 Task: Create a blank project BrainWave with privacy Public and default view as List and in the team Taskers . Create three sections in the project as To-Do, Doing and Done
Action: Mouse moved to (64, 222)
Screenshot: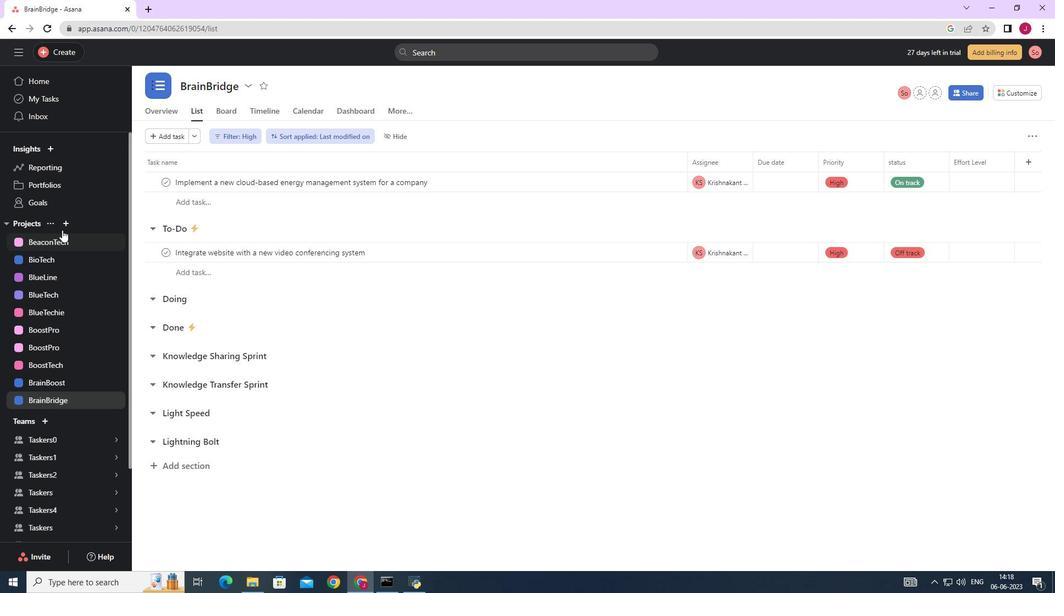 
Action: Mouse pressed left at (64, 222)
Screenshot: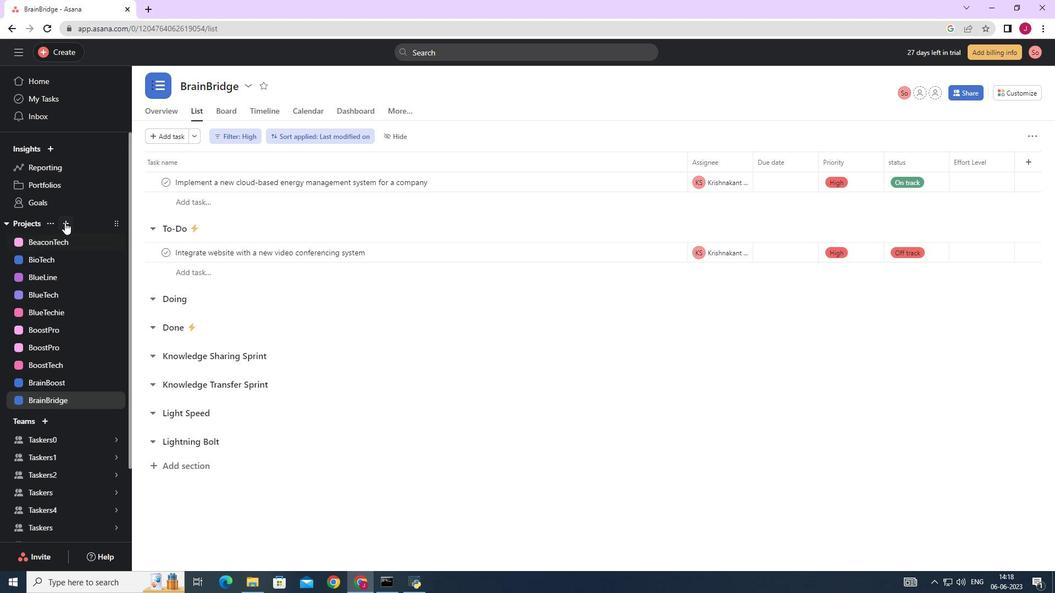
Action: Mouse moved to (107, 251)
Screenshot: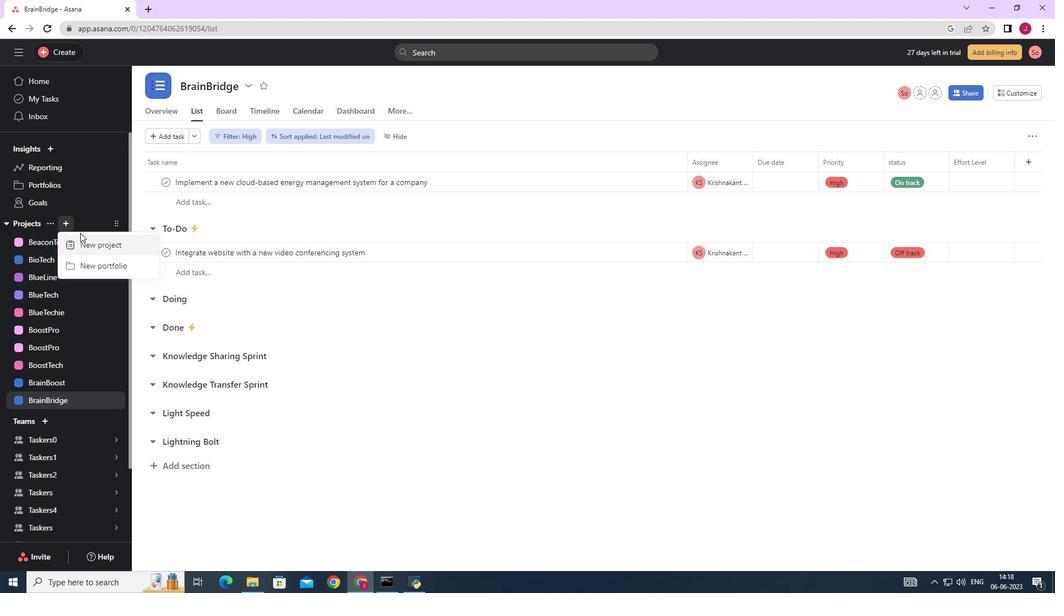 
Action: Mouse pressed left at (107, 251)
Screenshot: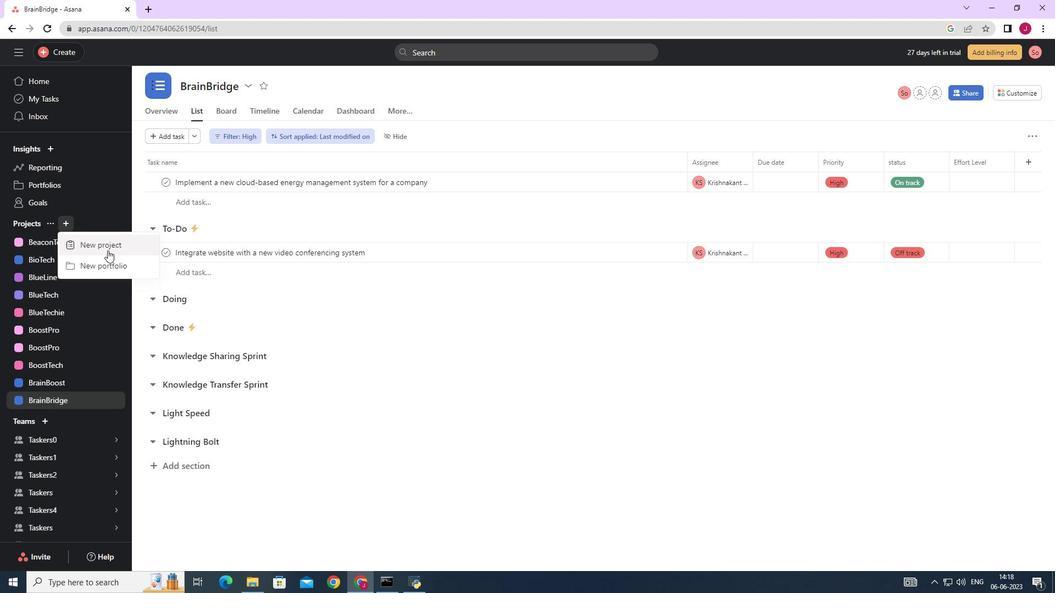 
Action: Mouse moved to (436, 222)
Screenshot: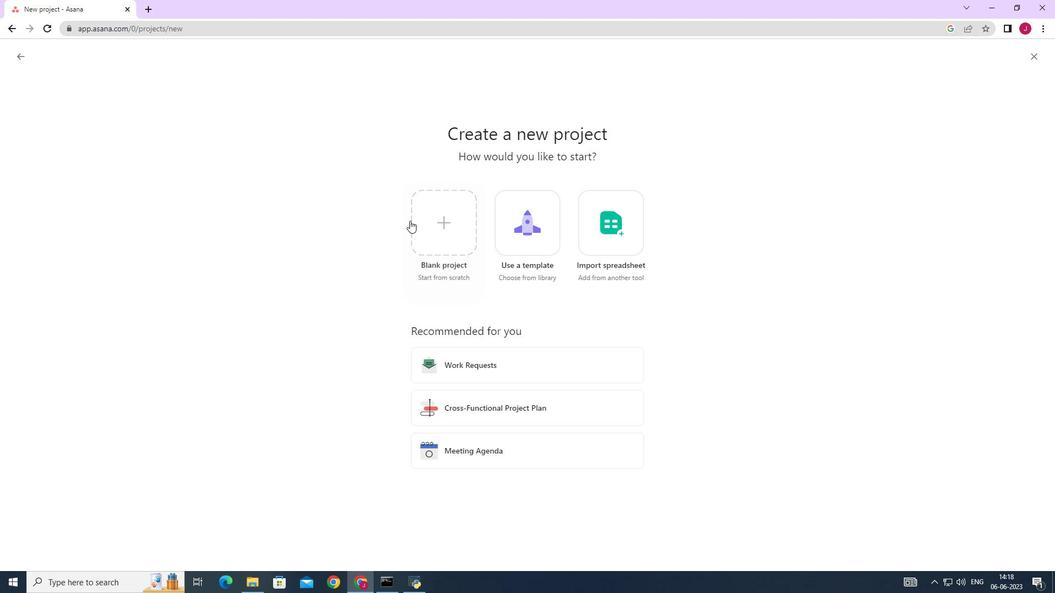 
Action: Mouse pressed left at (436, 222)
Screenshot: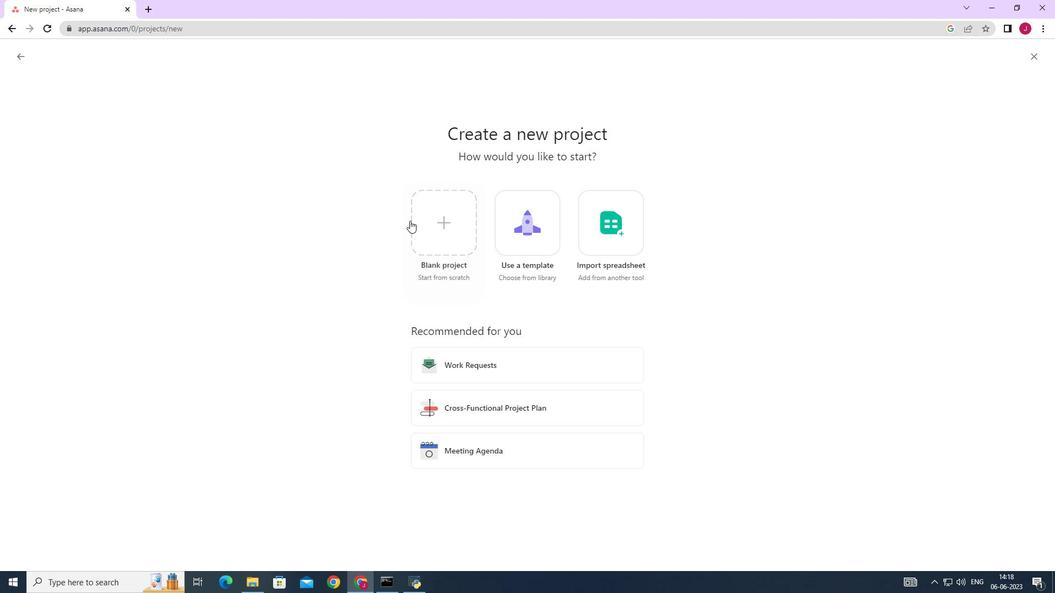 
Action: Mouse moved to (256, 136)
Screenshot: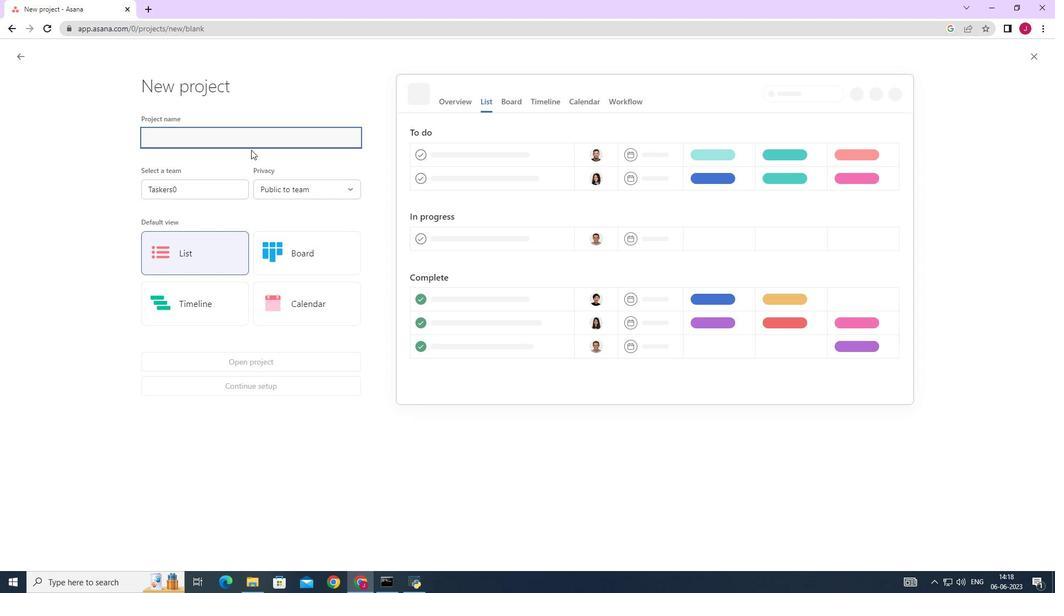 
Action: Mouse pressed left at (256, 136)
Screenshot: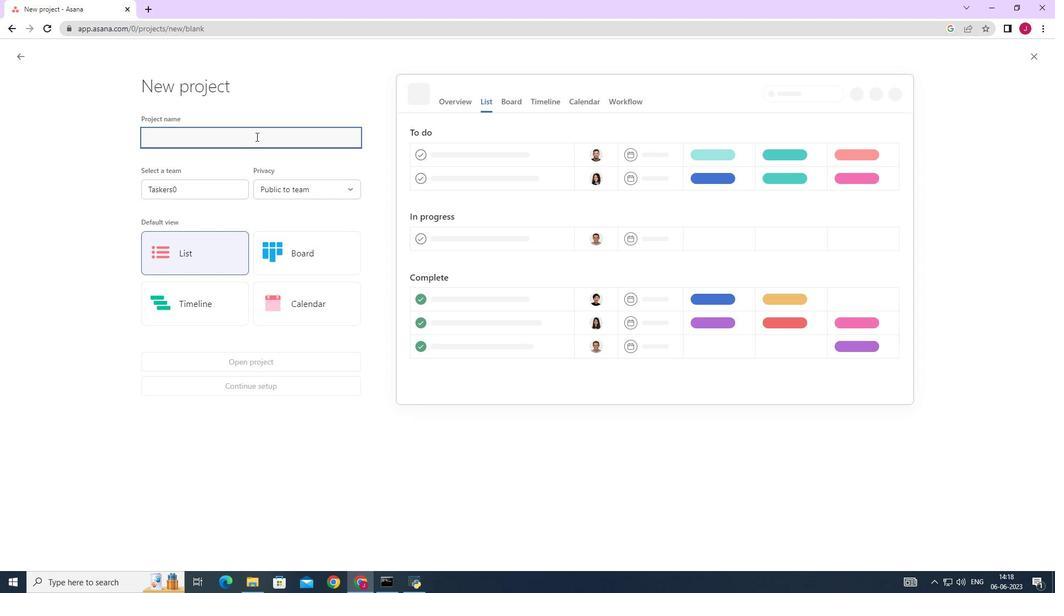
Action: Mouse moved to (256, 136)
Screenshot: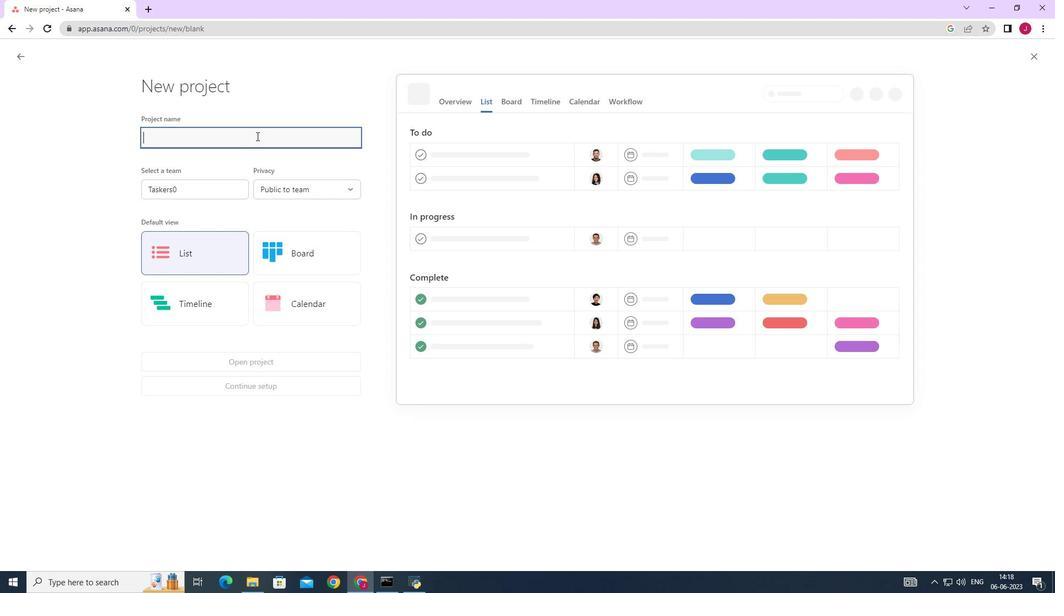 
Action: Key pressed <Key.caps_lock>B<Key.caps_lock>rain<Key.caps_lock>W<Key.caps_lock>ave
Screenshot: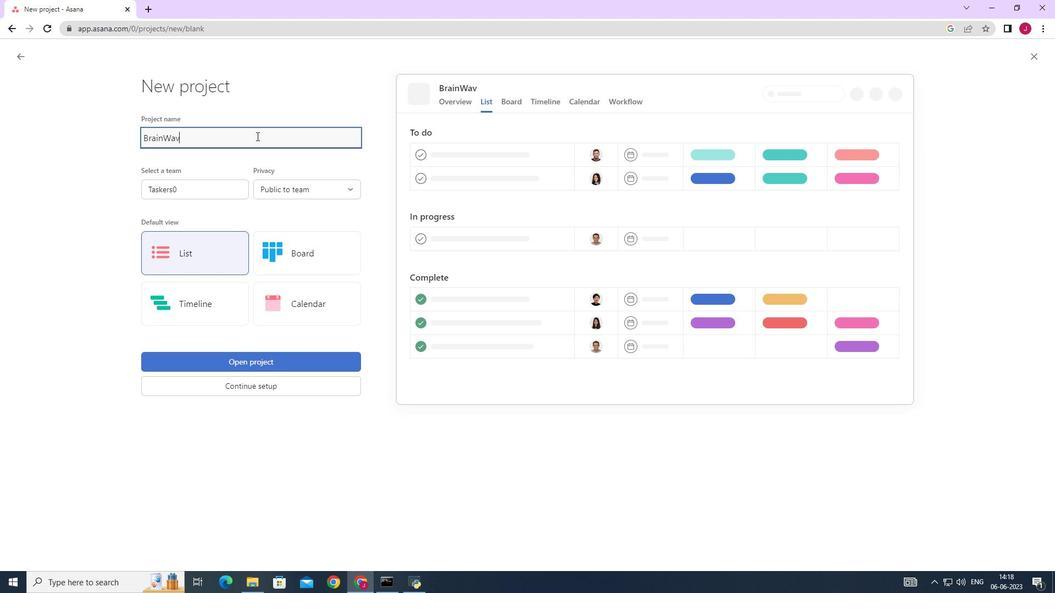 
Action: Mouse moved to (196, 184)
Screenshot: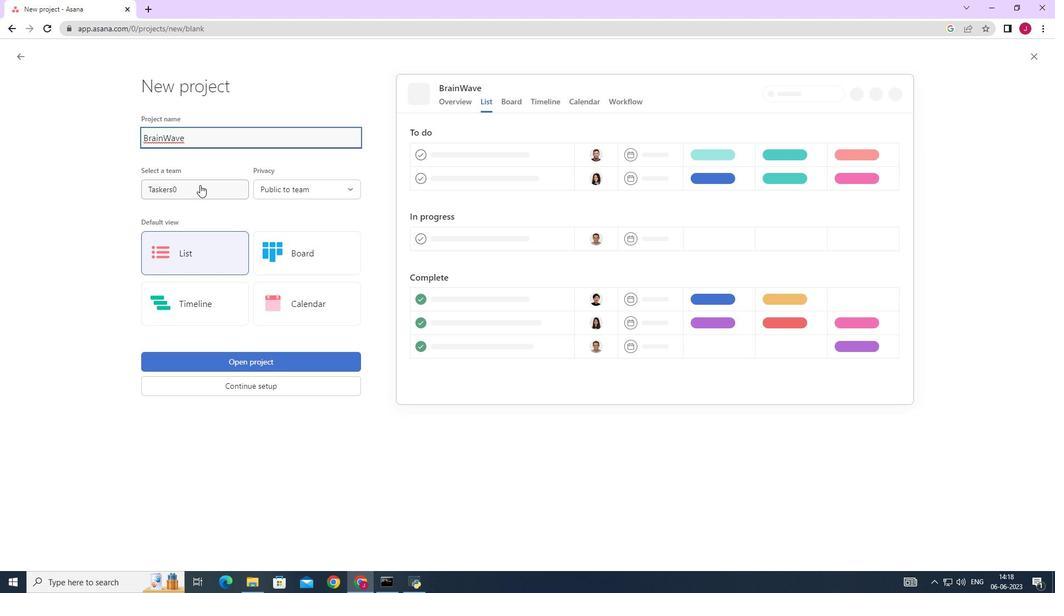 
Action: Mouse pressed left at (196, 184)
Screenshot: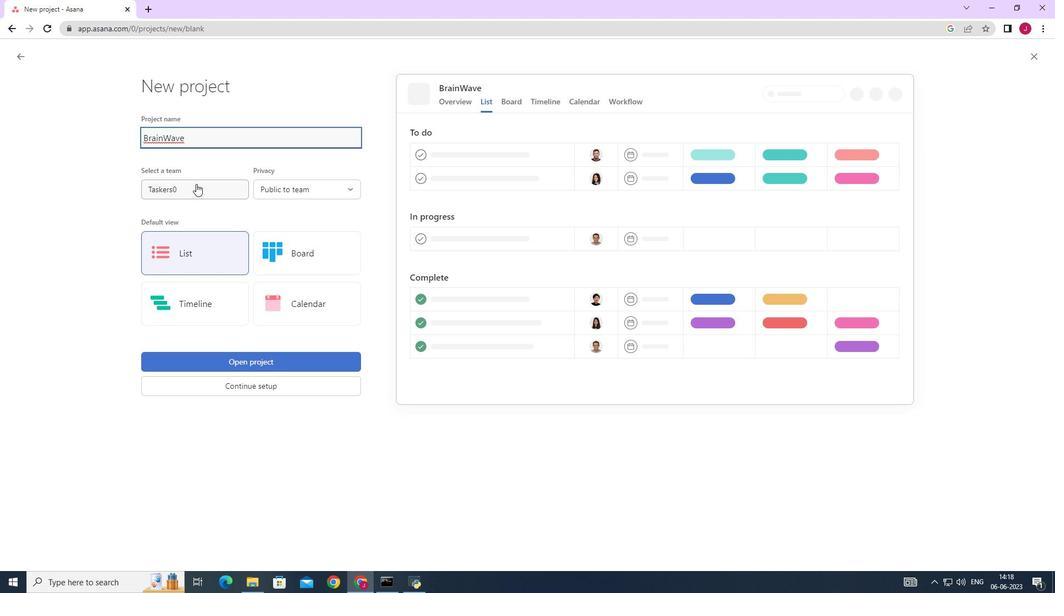 
Action: Mouse moved to (193, 232)
Screenshot: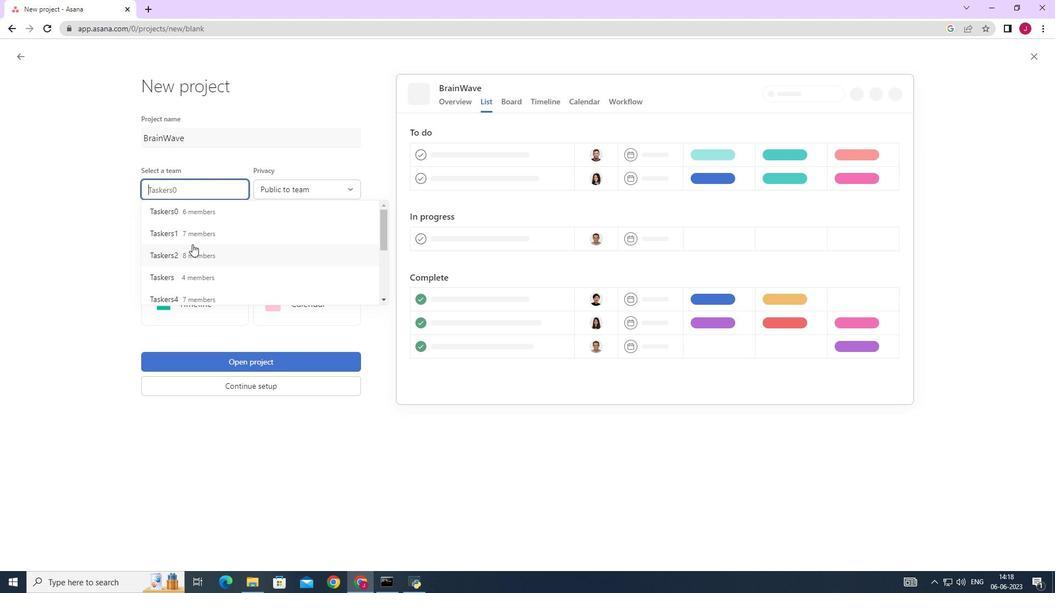 
Action: Mouse pressed left at (193, 232)
Screenshot: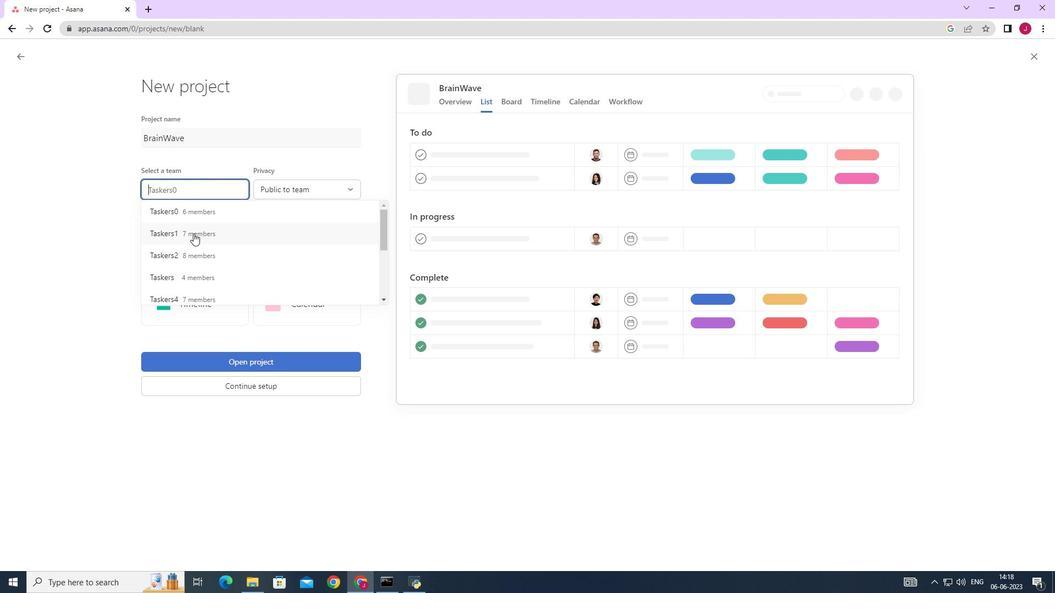 
Action: Mouse moved to (295, 190)
Screenshot: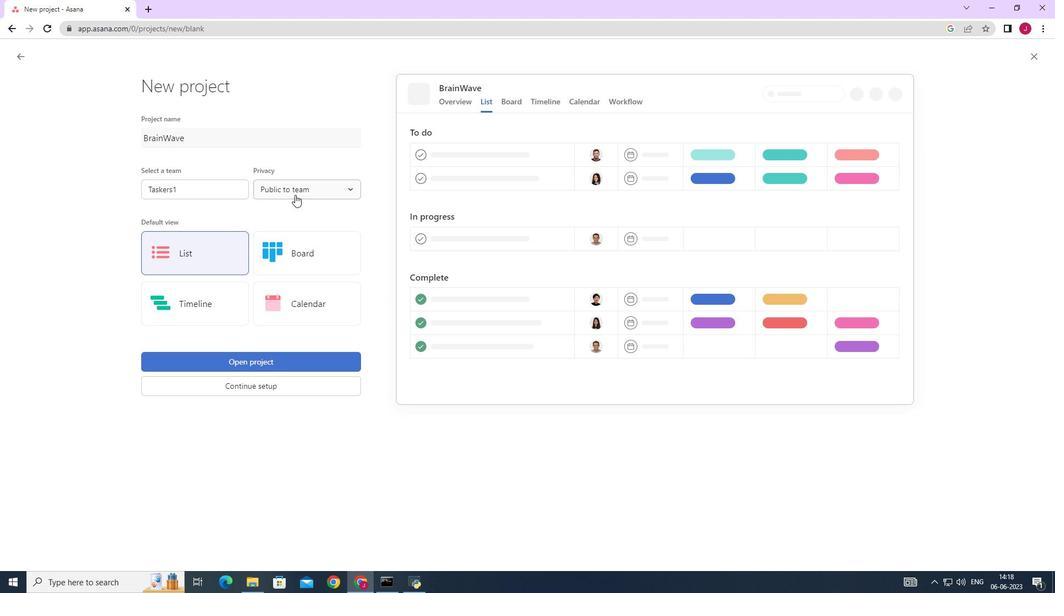 
Action: Mouse pressed left at (295, 190)
Screenshot: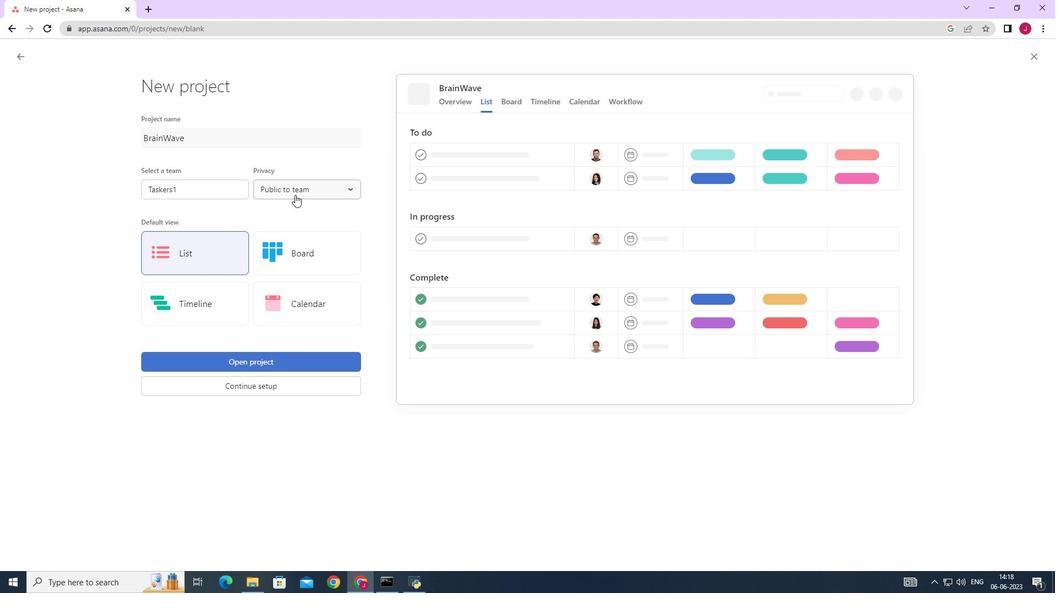 
Action: Mouse moved to (288, 212)
Screenshot: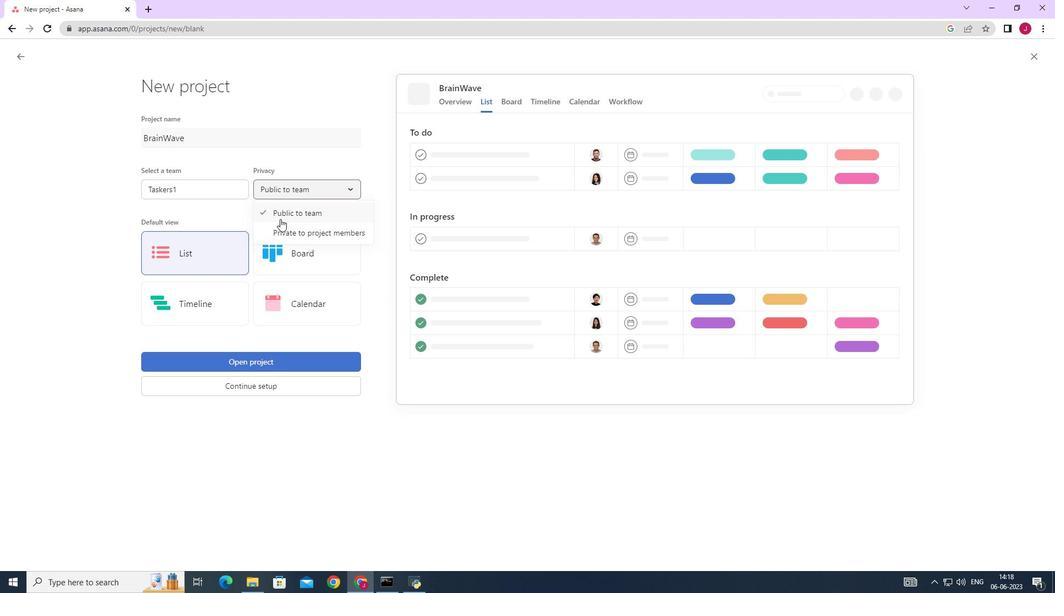 
Action: Mouse pressed left at (288, 212)
Screenshot: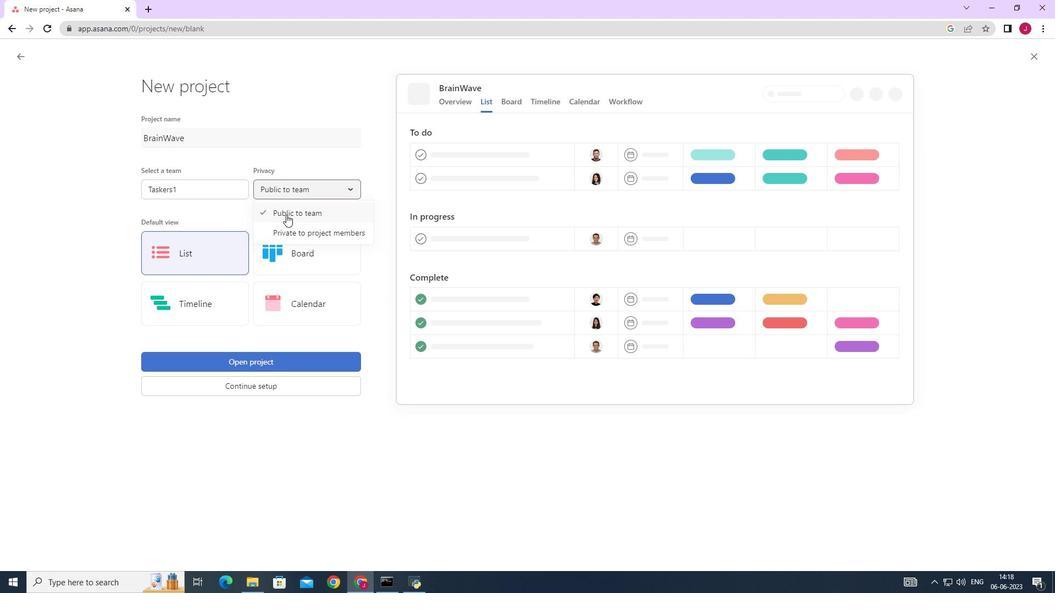 
Action: Mouse moved to (197, 264)
Screenshot: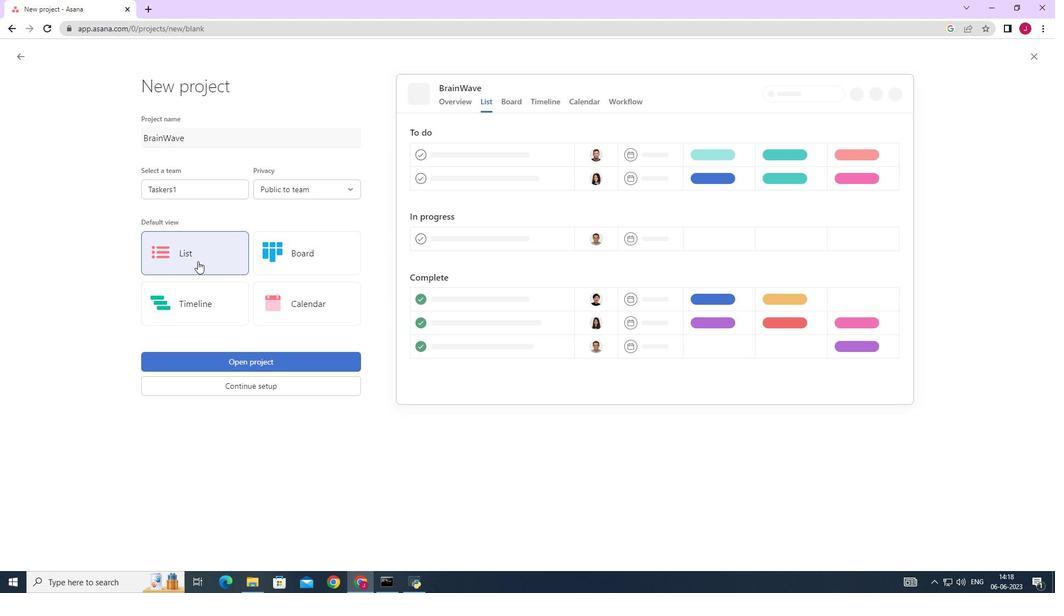 
Action: Mouse pressed left at (197, 264)
Screenshot: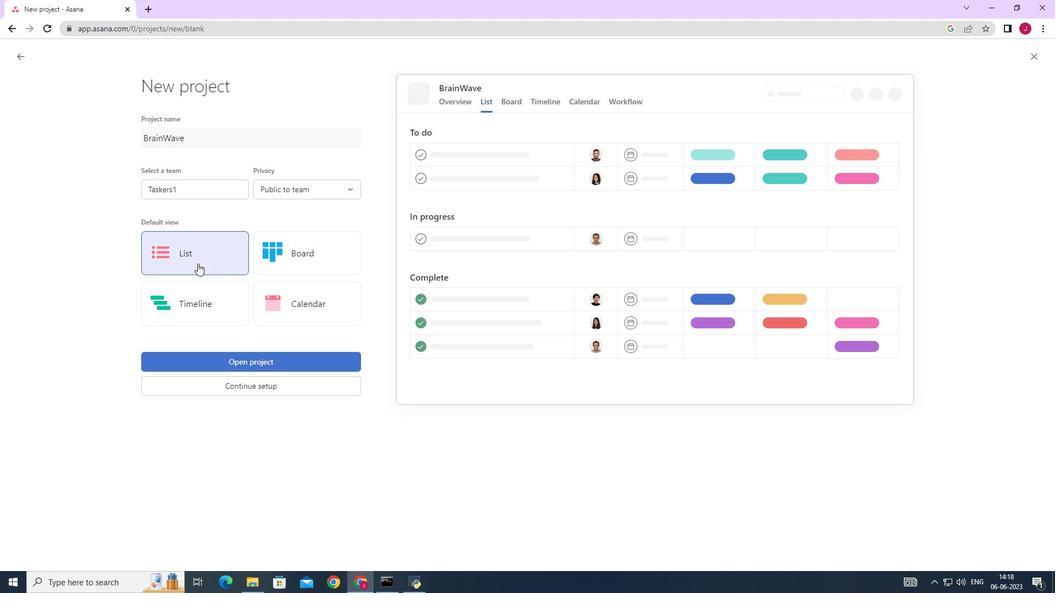 
Action: Mouse moved to (284, 359)
Screenshot: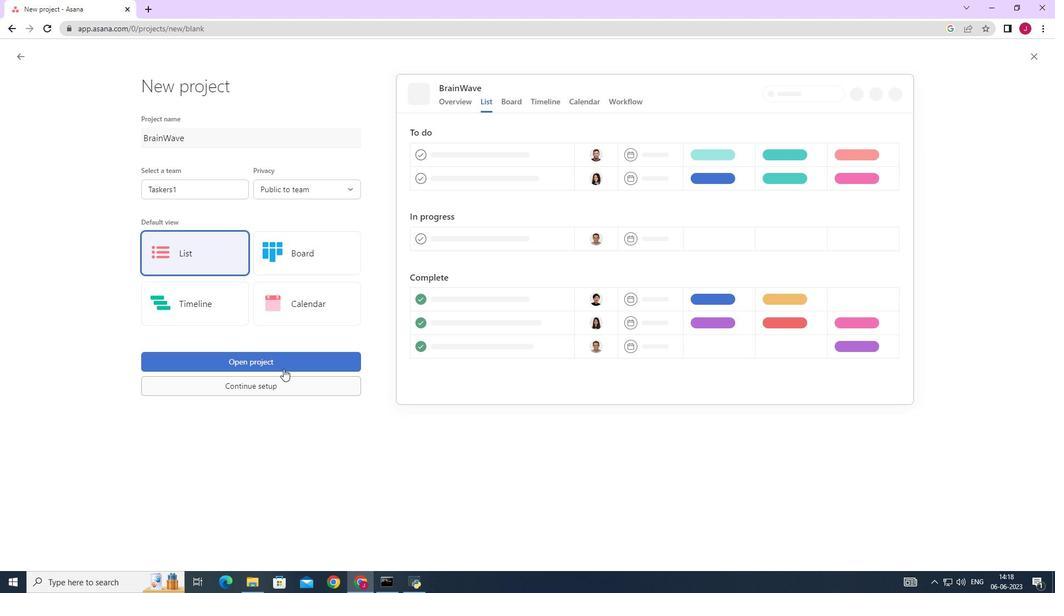 
Action: Mouse pressed left at (284, 359)
Screenshot: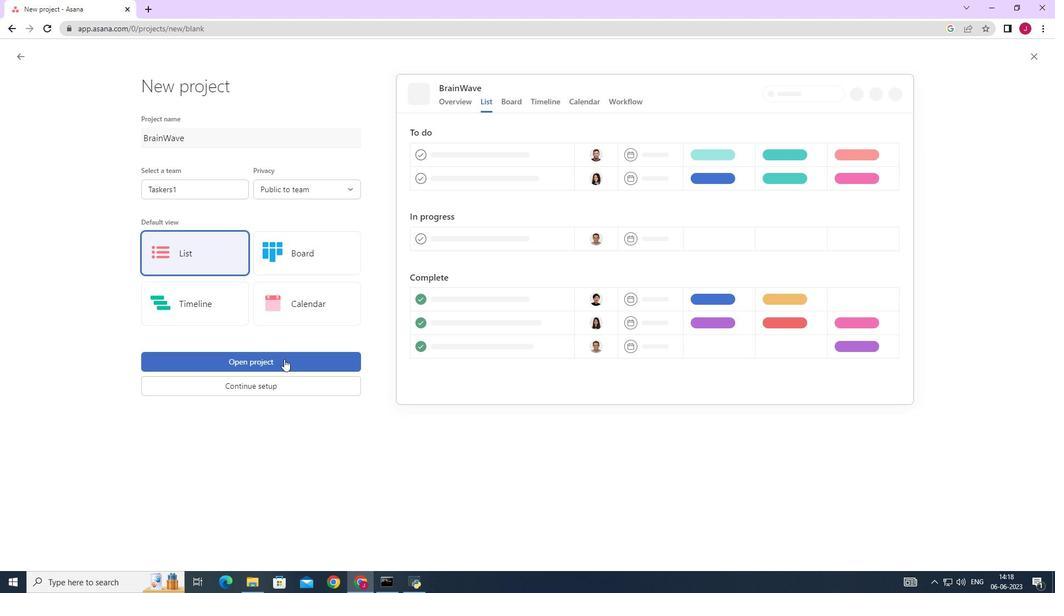 
Action: Mouse moved to (190, 242)
Screenshot: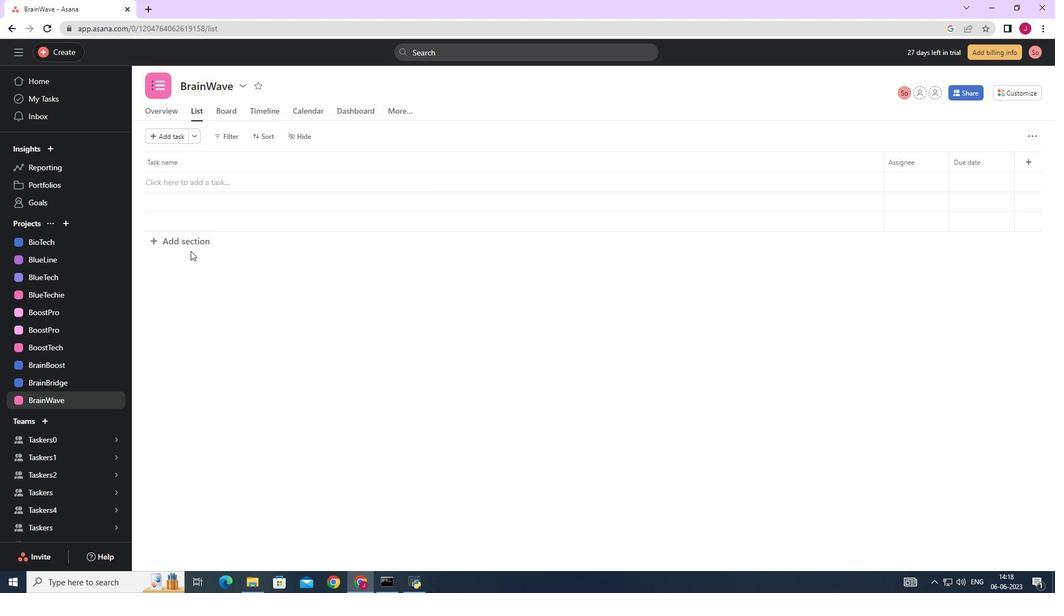 
Action: Mouse pressed left at (190, 242)
Screenshot: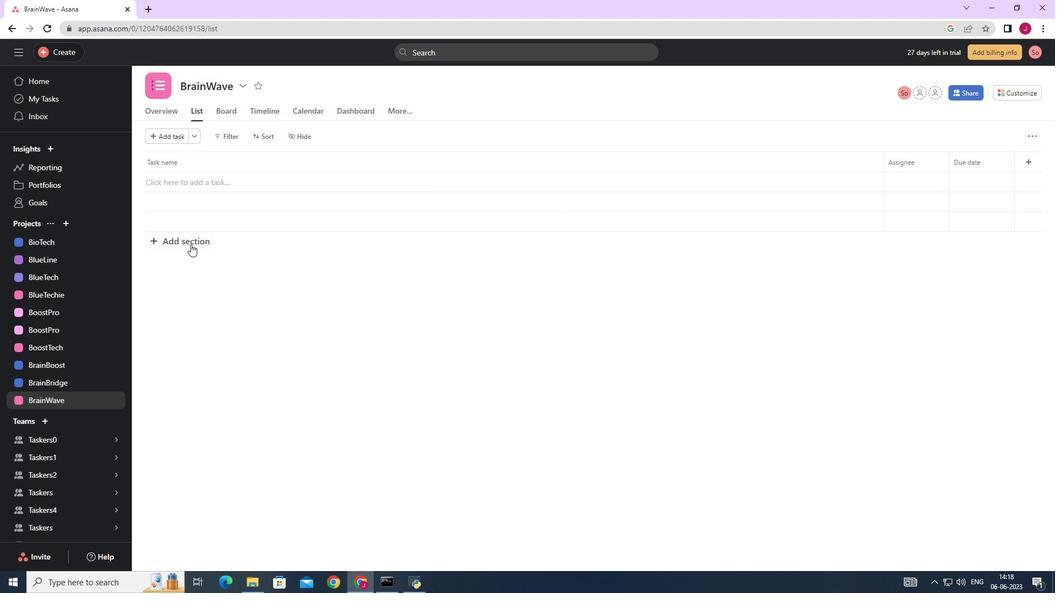 
Action: Mouse moved to (235, 185)
Screenshot: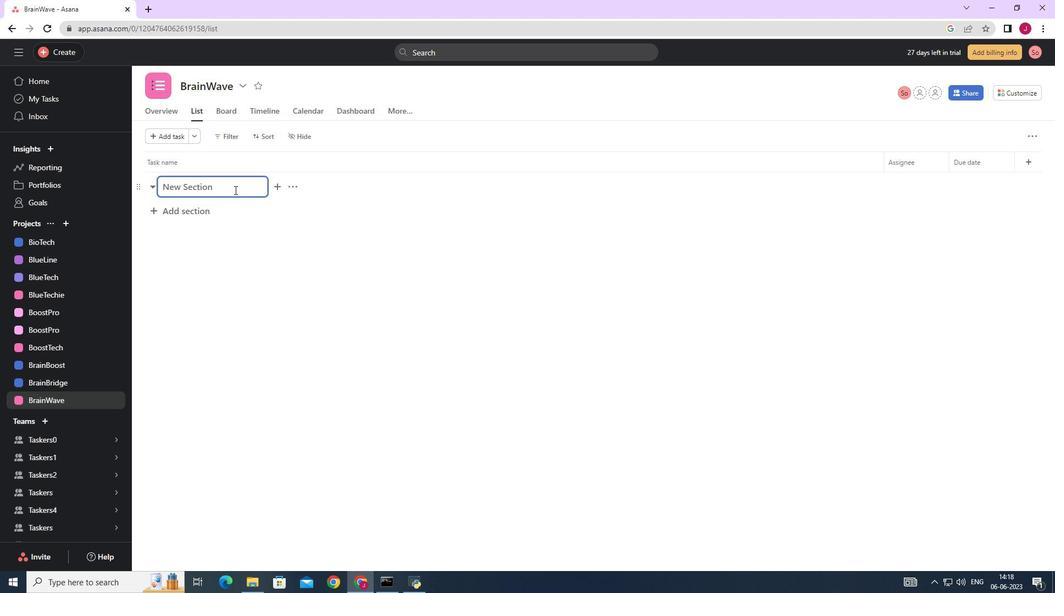 
Action: Key pressed <Key.caps_lock>T<Key.caps_lock>o-<Key.caps_lock>D<Key.caps_lock>o
Screenshot: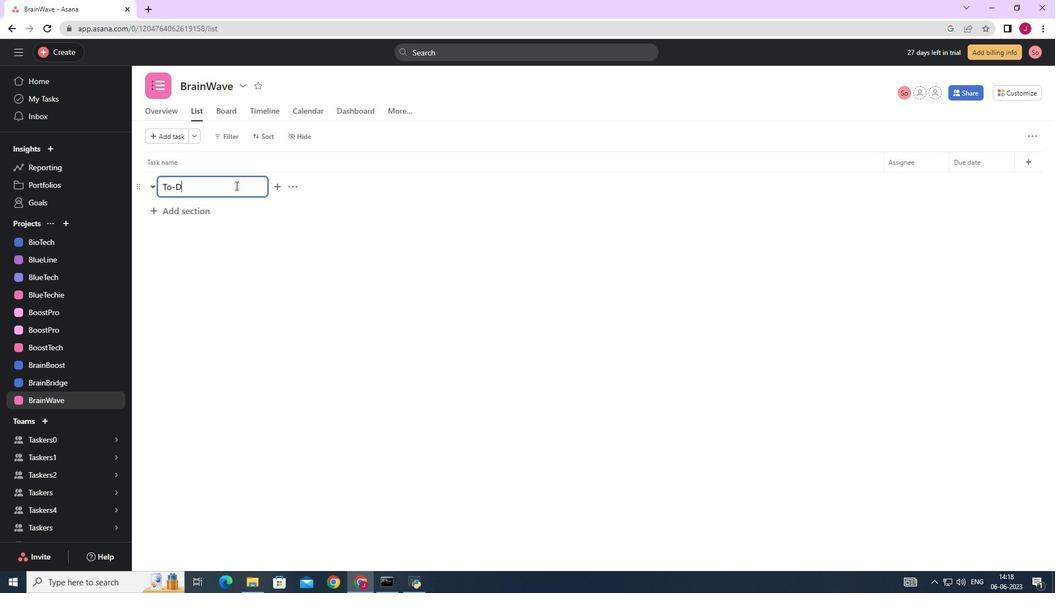 
Action: Mouse moved to (205, 211)
Screenshot: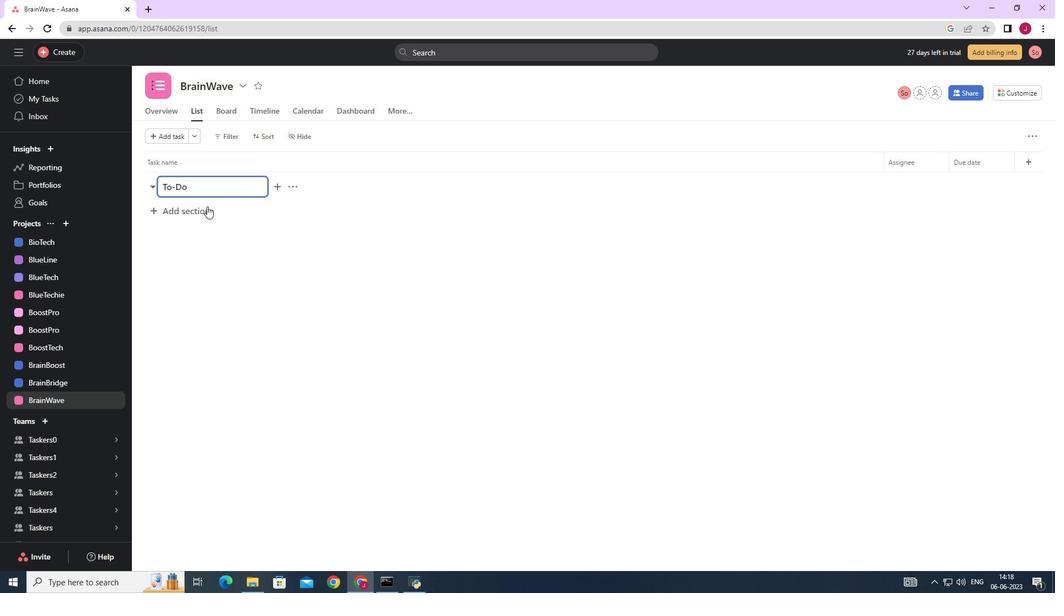 
Action: Mouse pressed left at (205, 211)
Screenshot: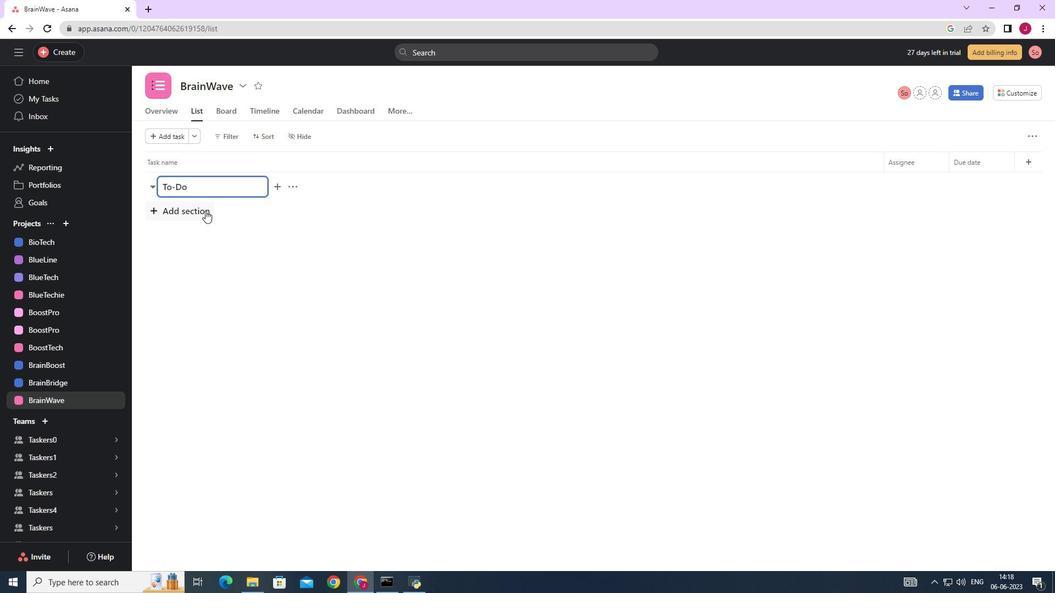 
Action: Key pressed <Key.caps_lock>D<Key.caps_lock>oing
Screenshot: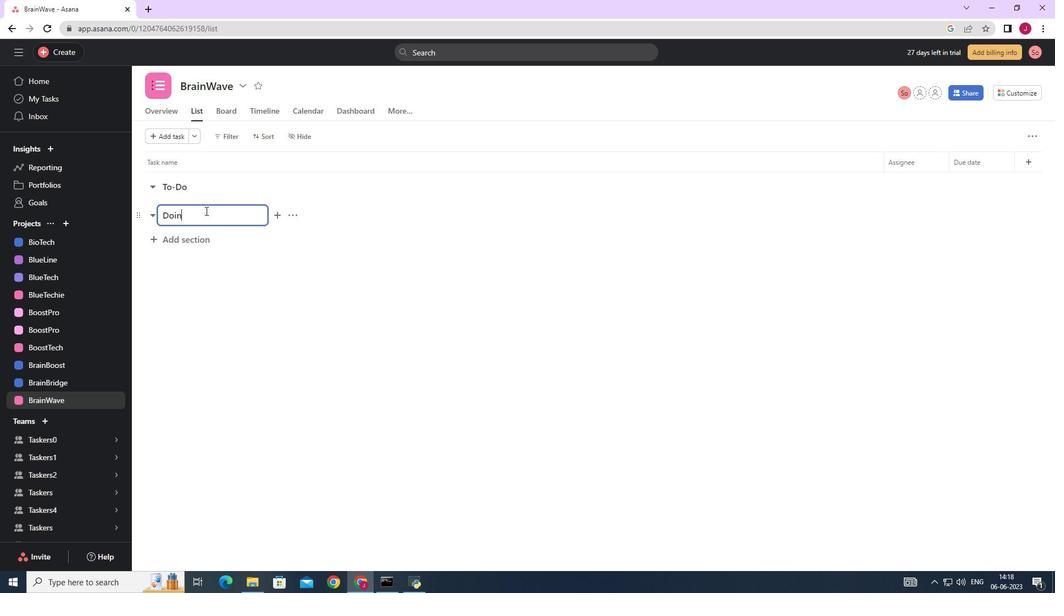 
Action: Mouse moved to (206, 240)
Screenshot: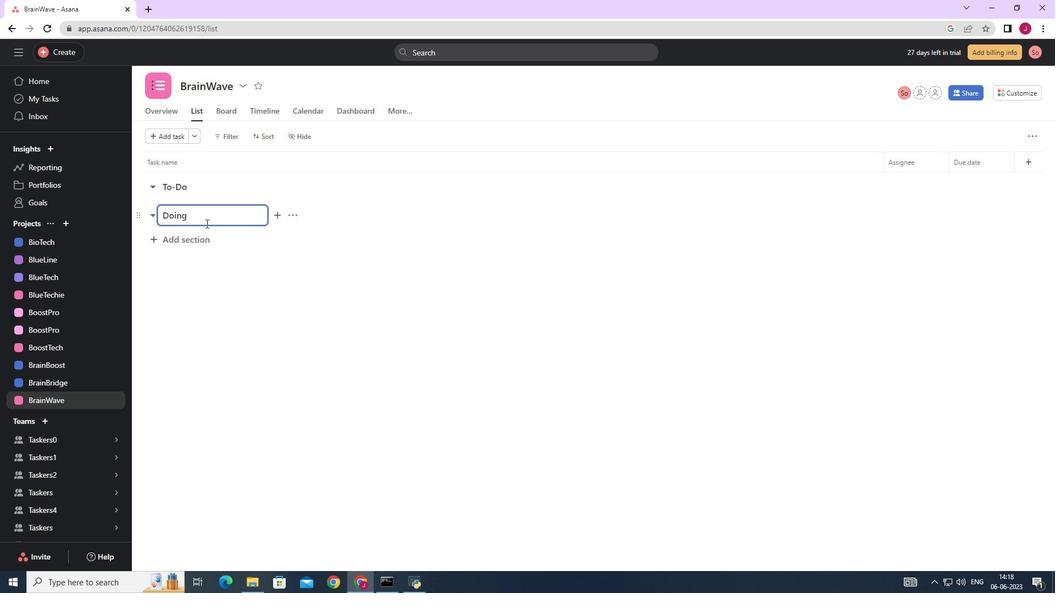 
Action: Mouse pressed left at (206, 240)
Screenshot: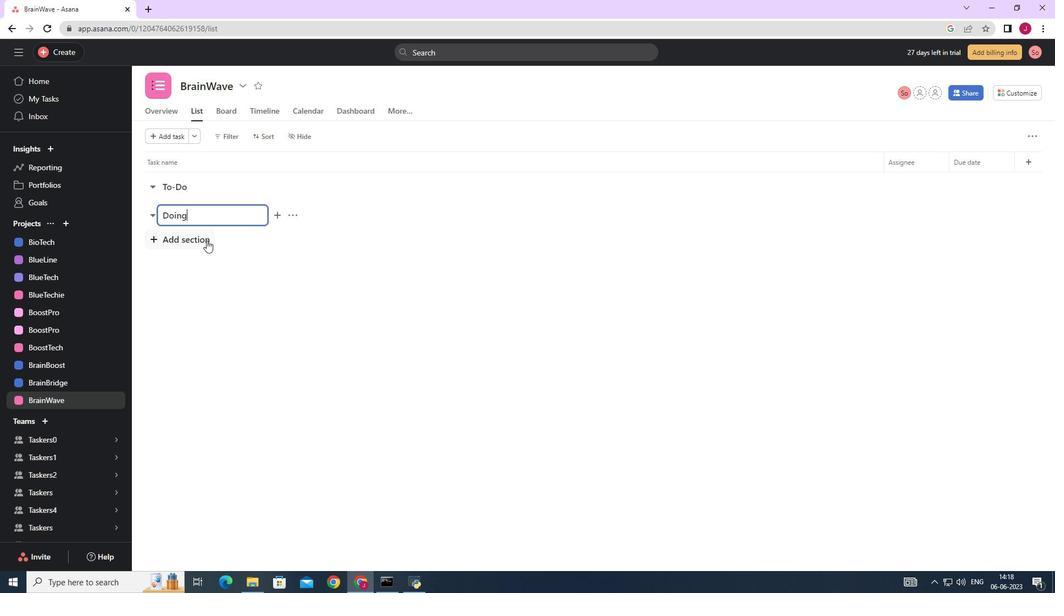 
Action: Key pressed <Key.caps_lock>D<Key.caps_lock>one
Screenshot: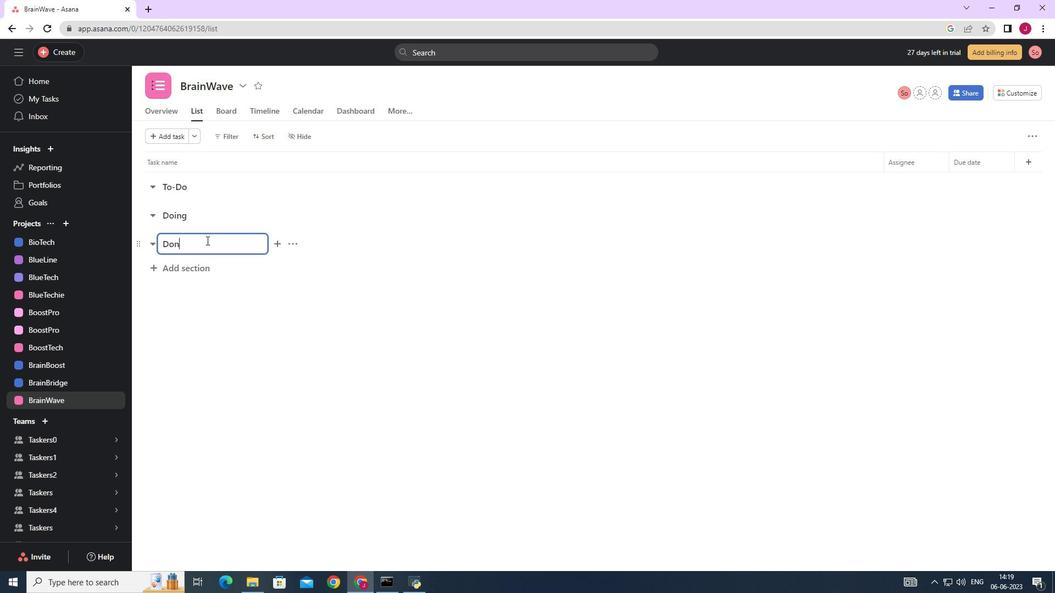 
Action: Mouse moved to (195, 267)
Screenshot: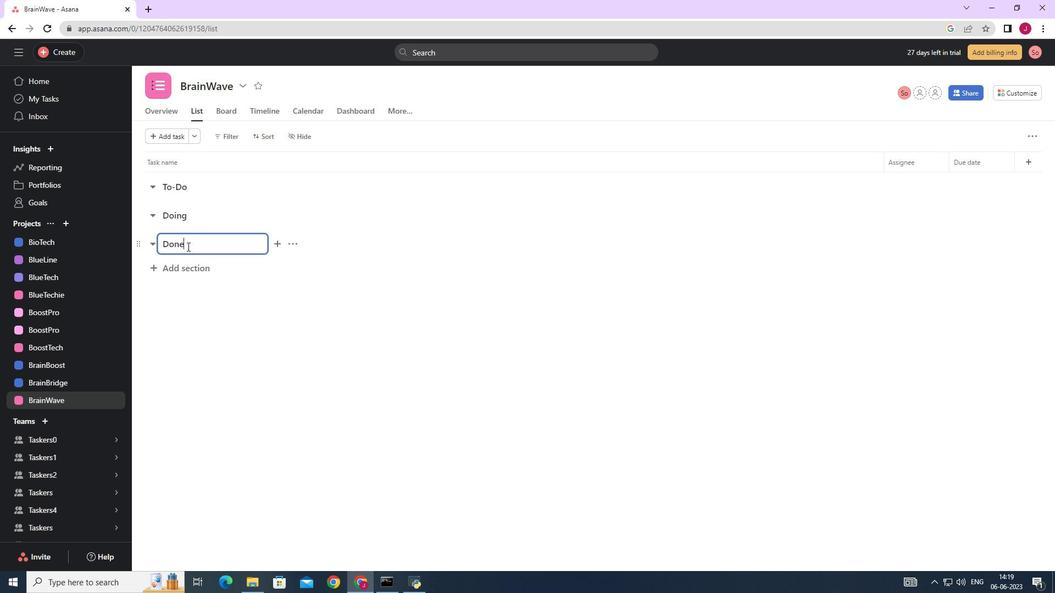 
Action: Mouse pressed left at (195, 267)
Screenshot: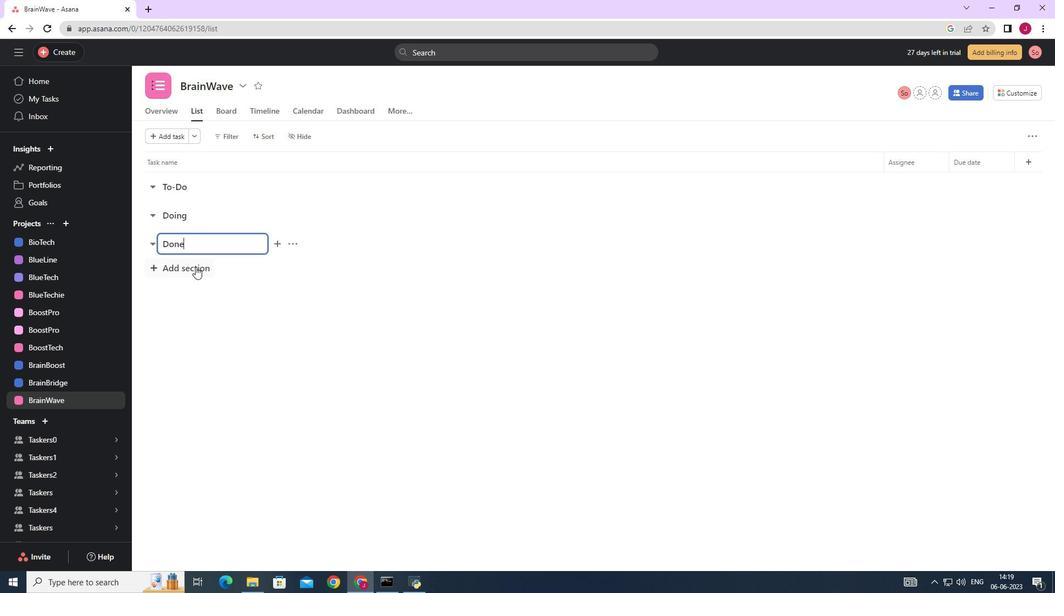 
